 Task: Add Choice Organics Organic Earl Grey Tea to the cart.
Action: Mouse pressed left at (19, 73)
Screenshot: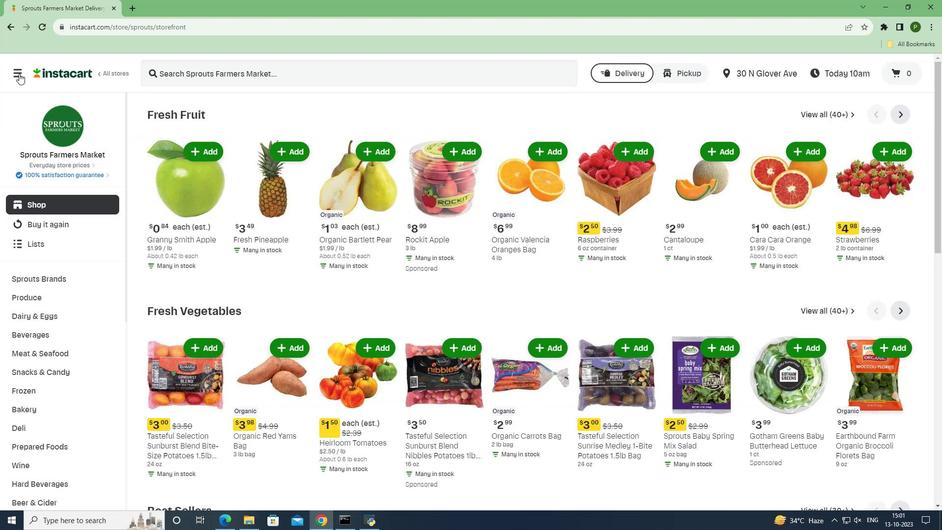 
Action: Mouse moved to (40, 257)
Screenshot: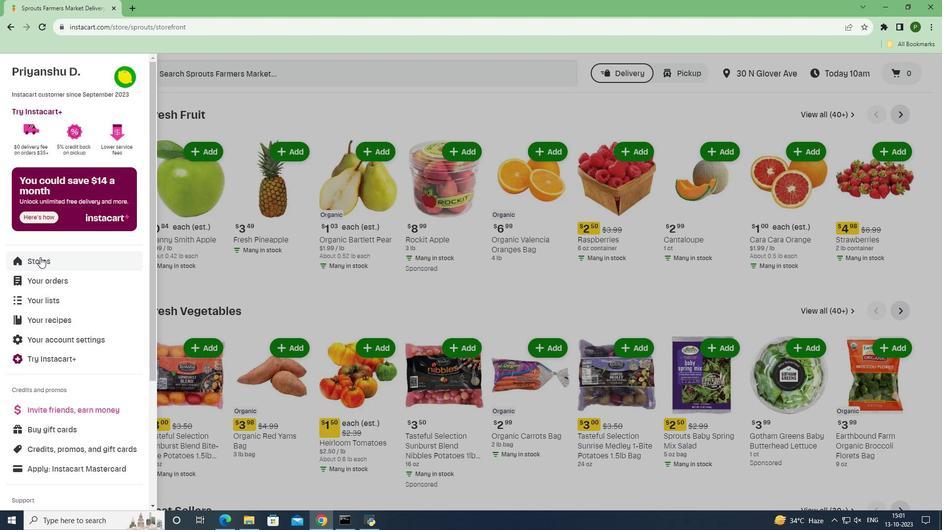 
Action: Mouse pressed left at (40, 257)
Screenshot: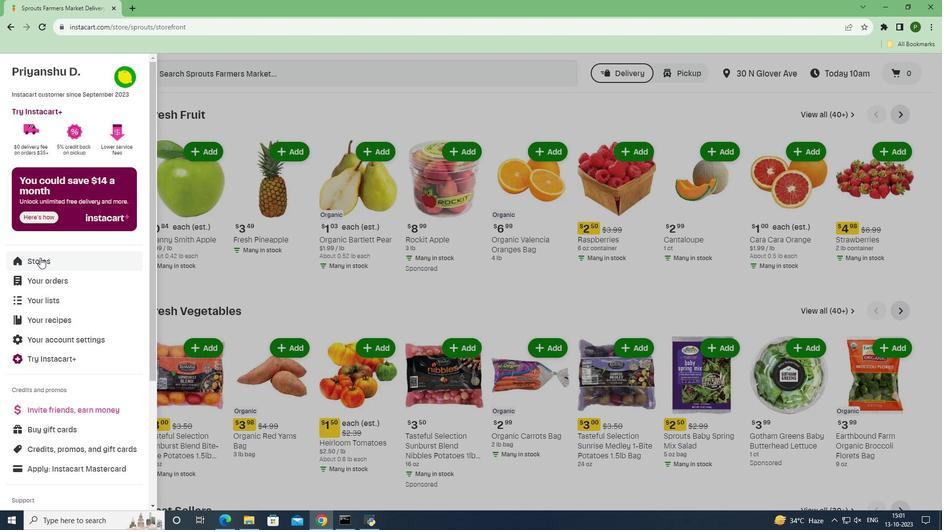 
Action: Mouse moved to (216, 107)
Screenshot: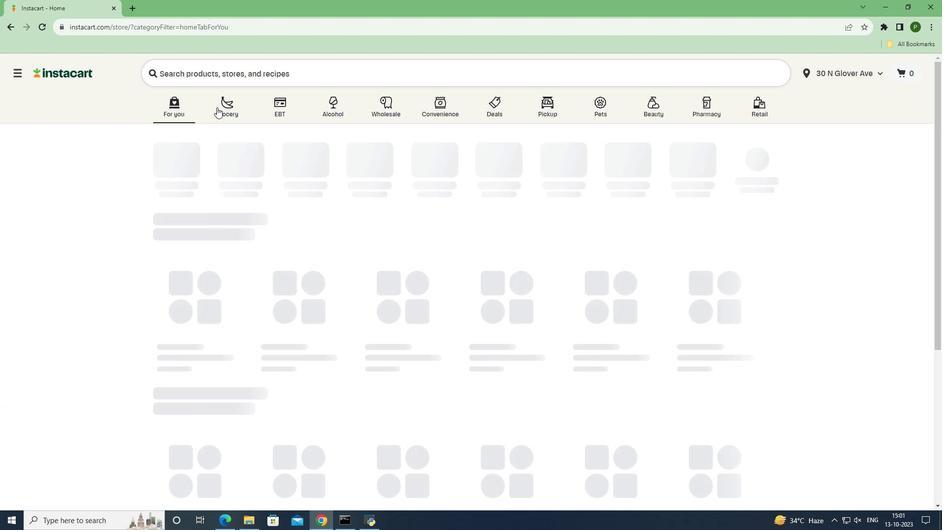 
Action: Mouse pressed left at (216, 107)
Screenshot: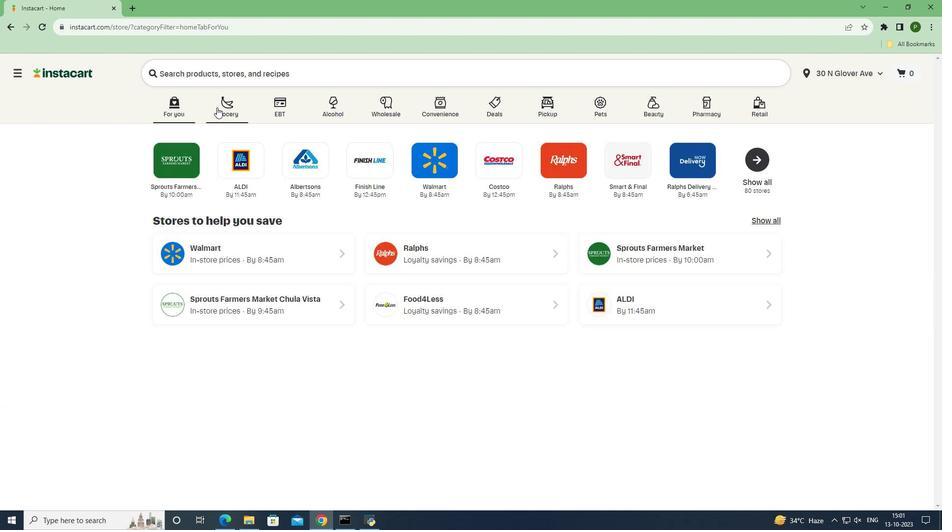 
Action: Mouse moved to (607, 229)
Screenshot: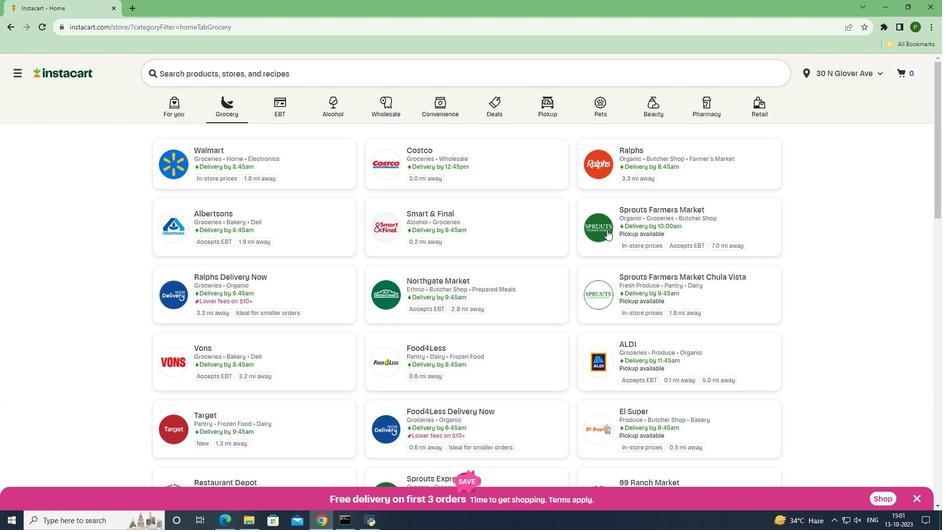 
Action: Mouse pressed left at (607, 229)
Screenshot: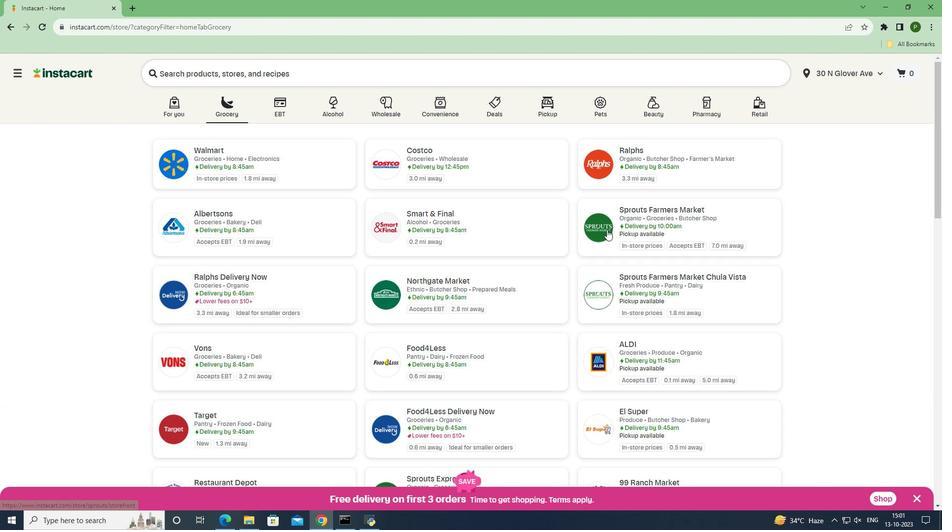 
Action: Mouse moved to (69, 335)
Screenshot: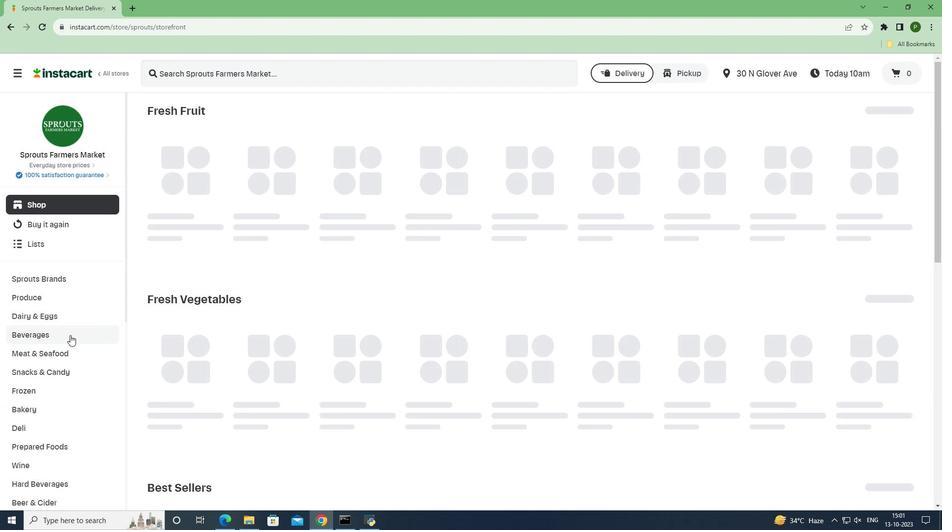
Action: Mouse pressed left at (69, 335)
Screenshot: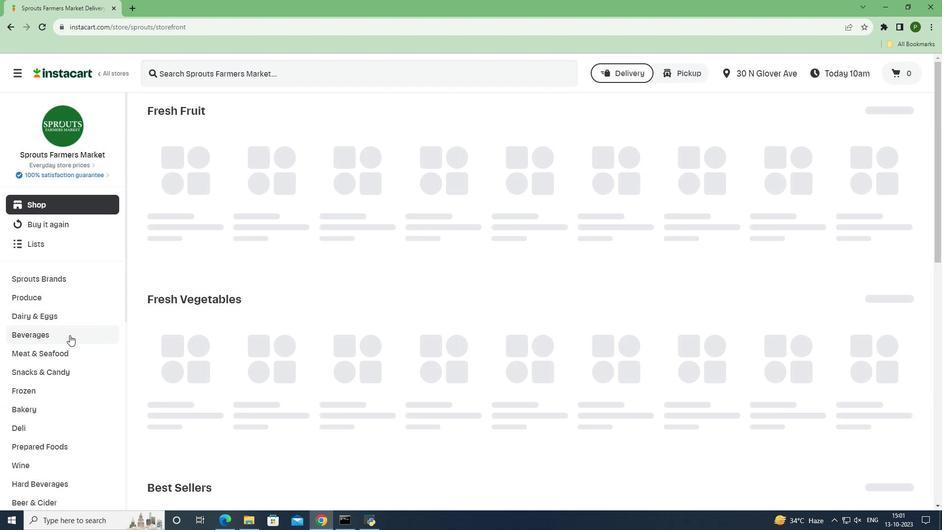 
Action: Mouse moved to (856, 133)
Screenshot: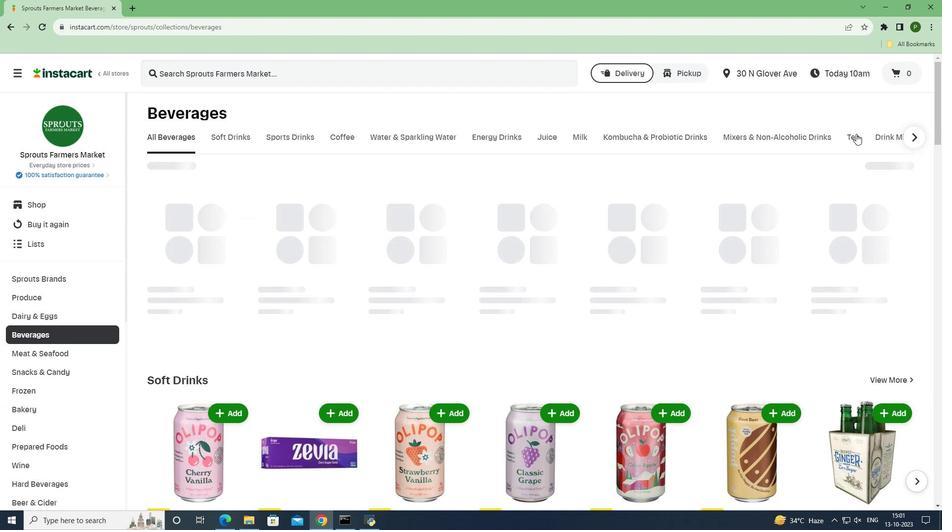 
Action: Mouse pressed left at (856, 133)
Screenshot: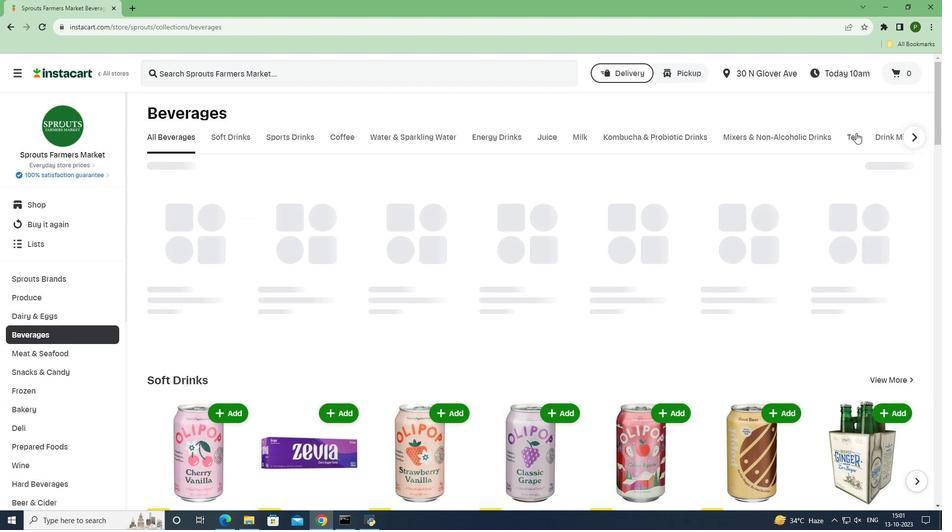 
Action: Mouse moved to (428, 74)
Screenshot: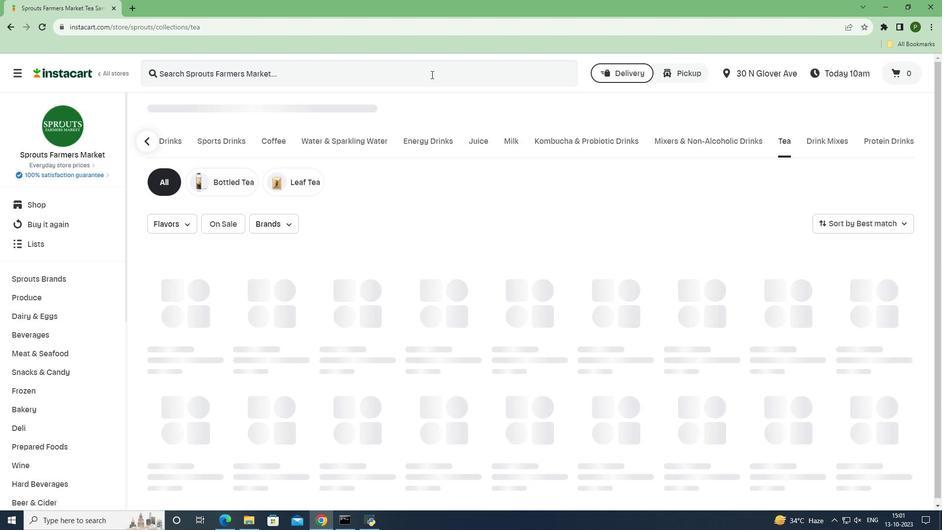 
Action: Mouse pressed left at (428, 74)
Screenshot: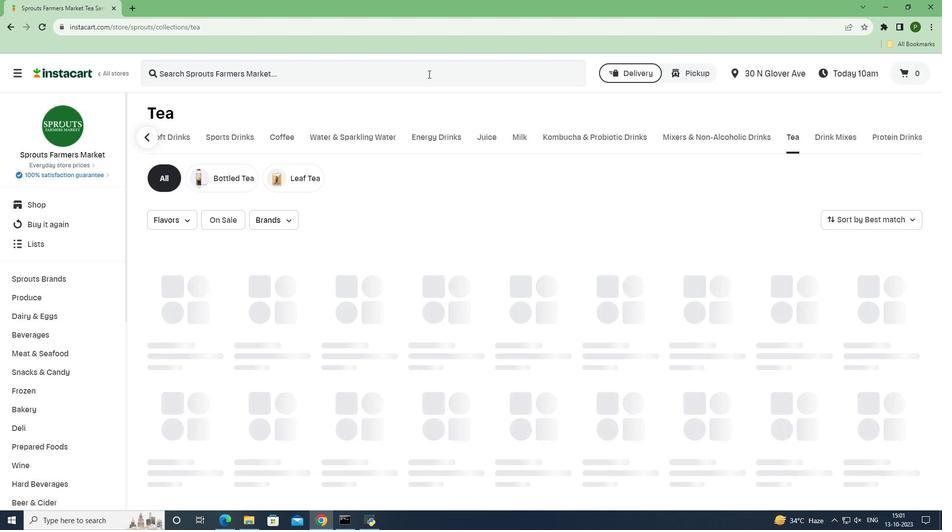 
Action: Key pressed <Key.caps_lock>C<Key.caps_lock>hoice<Key.space><Key.caps_lock>O<Key.caps_lock>rganics<Key.space><Key.caps_lock>O<Key.caps_lock>rganic<Key.space><Key.caps_lock>E<Key.caps_lock>arl<Key.space><Key.caps_lock>G<Key.caps_lock>rey<Key.space><Key.caps_lock>T<Key.caps_lock>ea<Key.space><Key.enter>
Screenshot: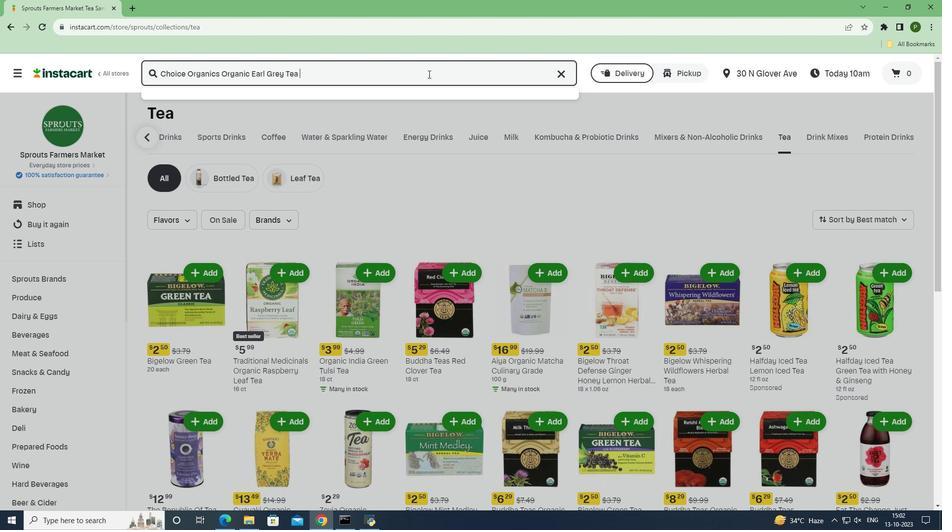 
Action: Mouse moved to (561, 178)
Screenshot: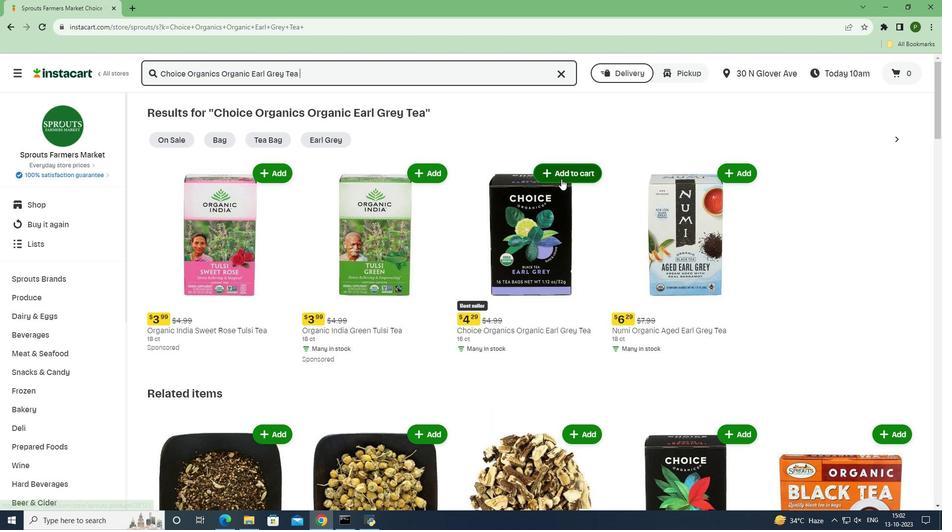 
Action: Mouse pressed left at (561, 178)
Screenshot: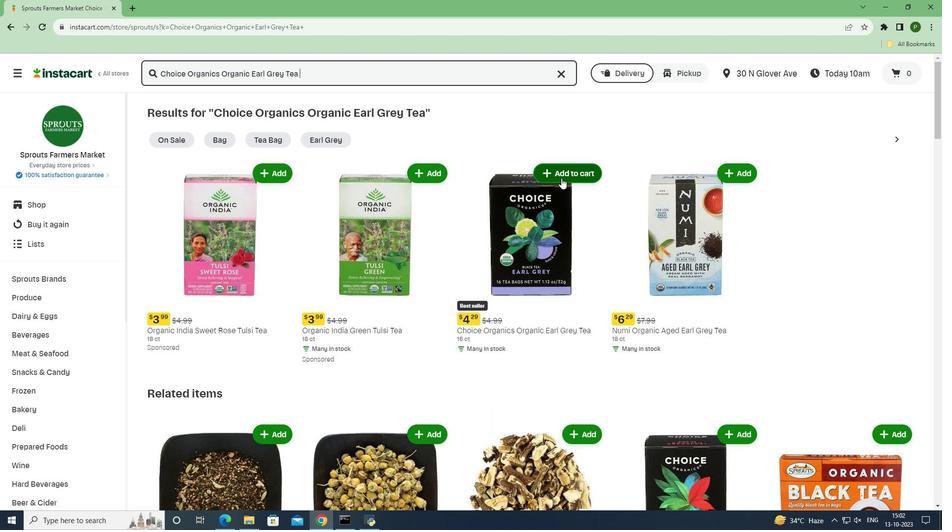 
Action: Mouse moved to (596, 209)
Screenshot: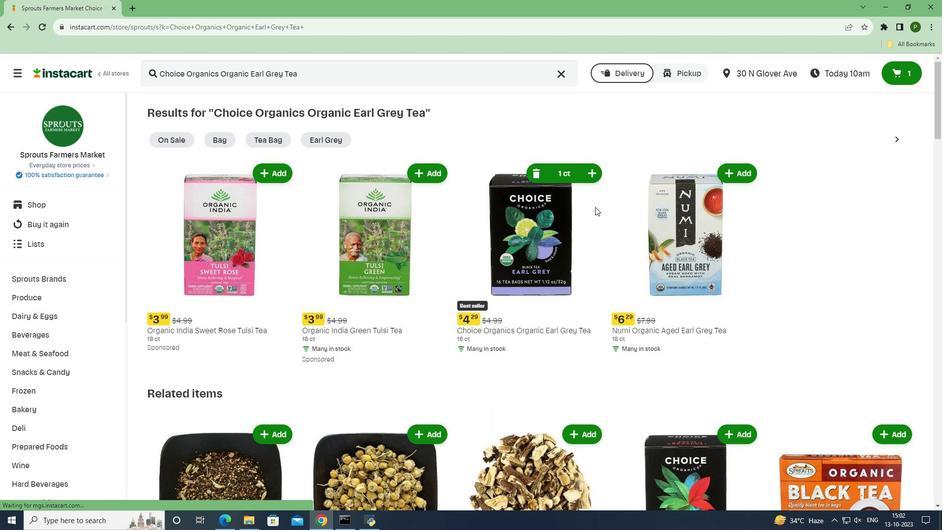 
